 Task: Make in the project BarTech a sprint 'Onboarding and Training Sprint'. Create in the project BarTech a sprint 'Onboarding and Training Sprint'. Add in the project BarTech a sprint 'Onboarding and Training Sprint'
Action: Mouse moved to (187, 55)
Screenshot: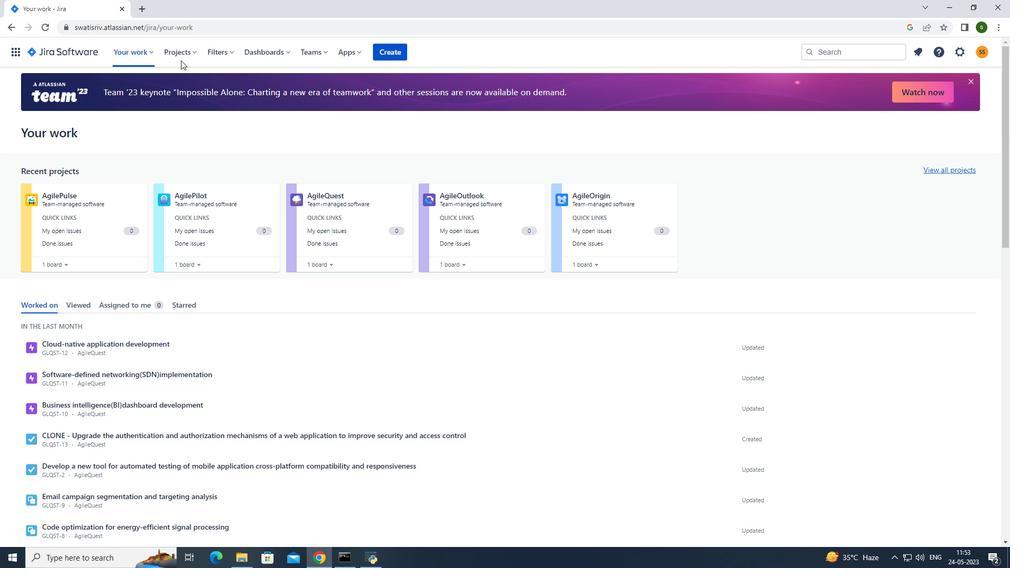 
Action: Mouse pressed left at (187, 55)
Screenshot: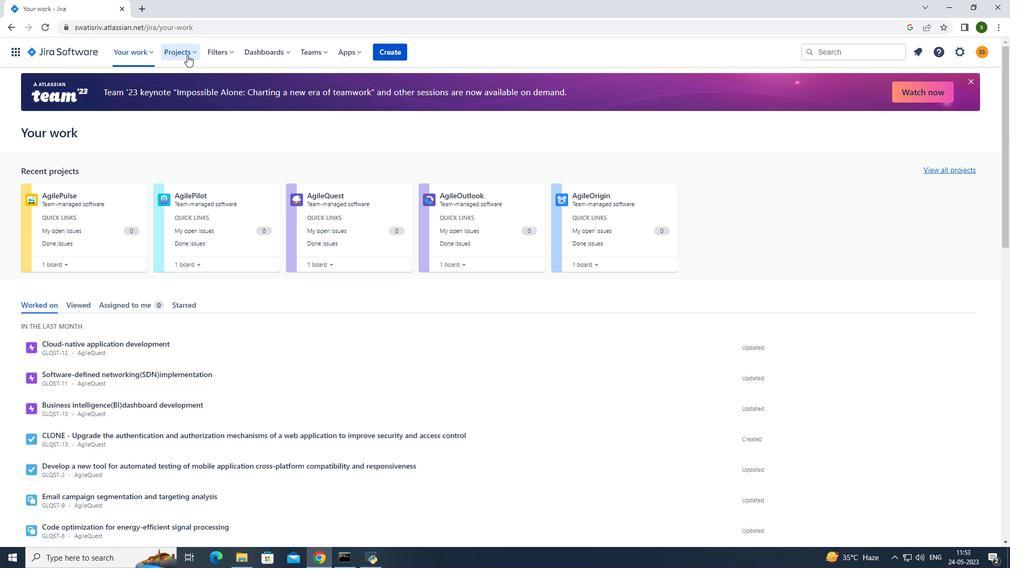 
Action: Mouse moved to (205, 92)
Screenshot: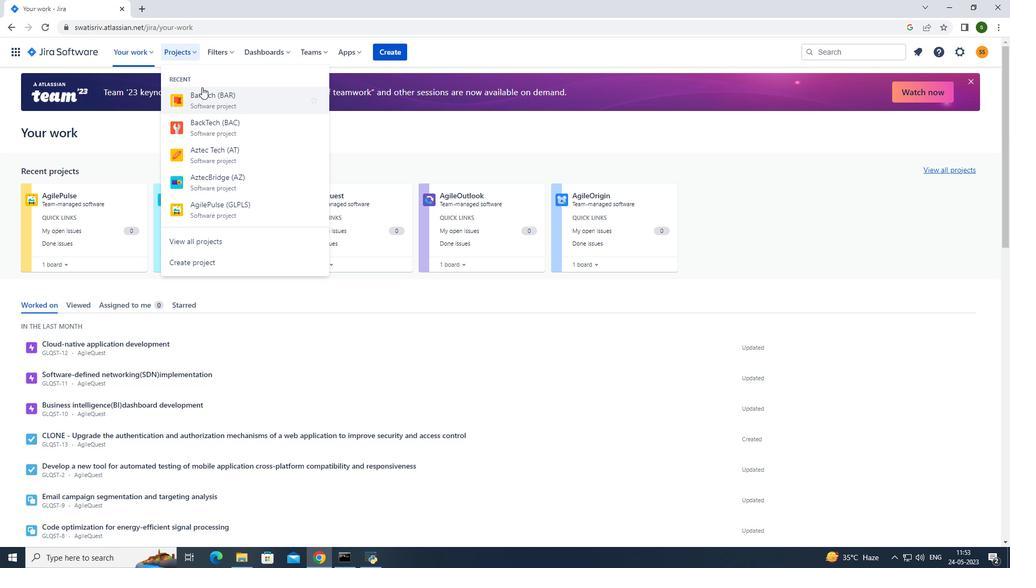 
Action: Mouse pressed left at (205, 92)
Screenshot: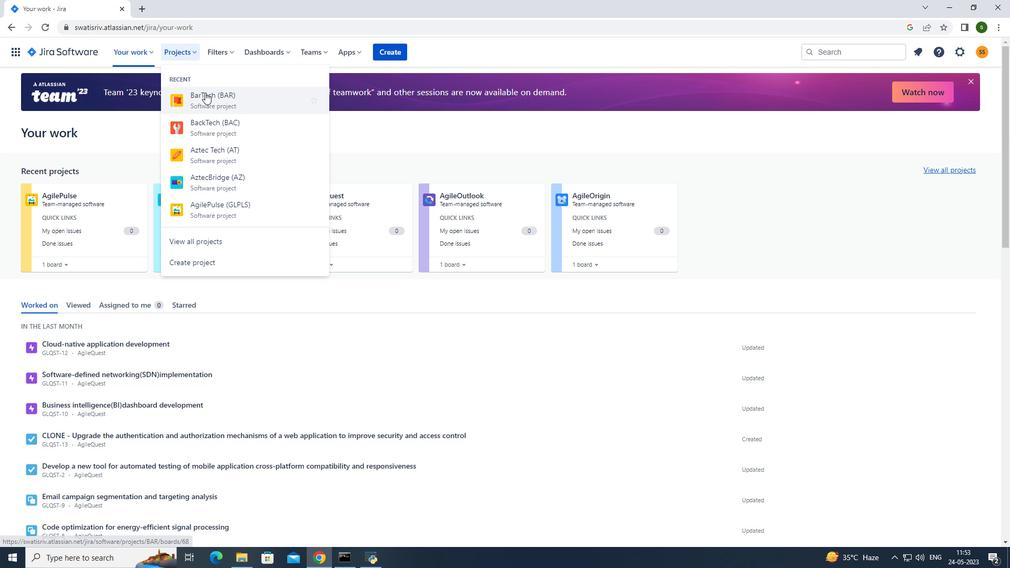 
Action: Mouse moved to (73, 158)
Screenshot: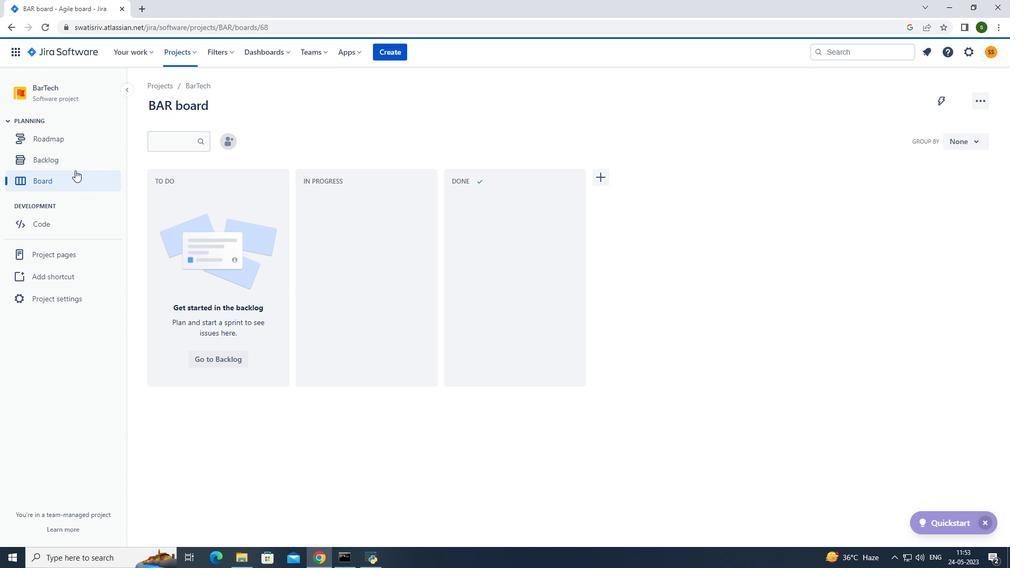 
Action: Mouse pressed left at (73, 158)
Screenshot: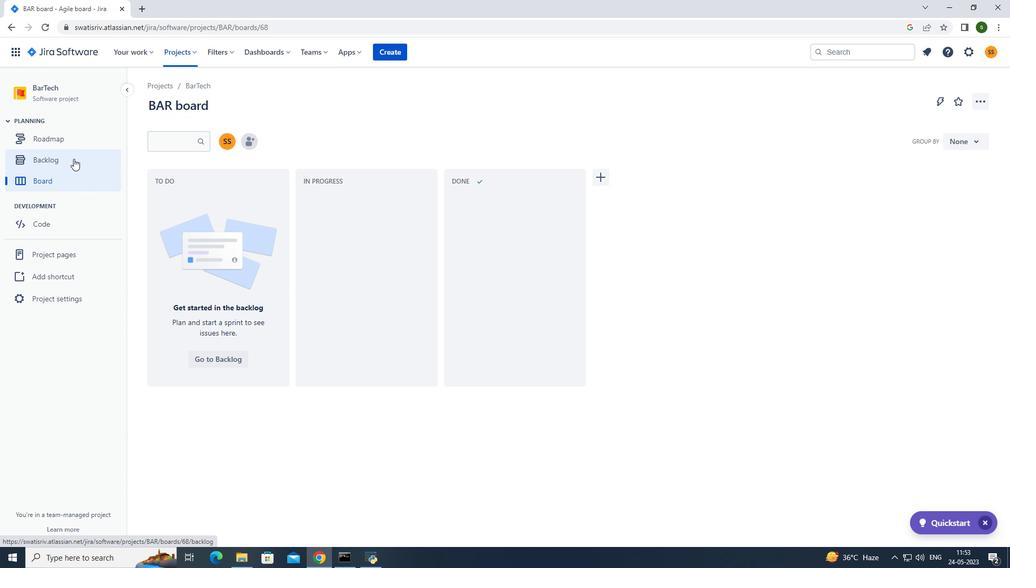 
Action: Mouse moved to (950, 169)
Screenshot: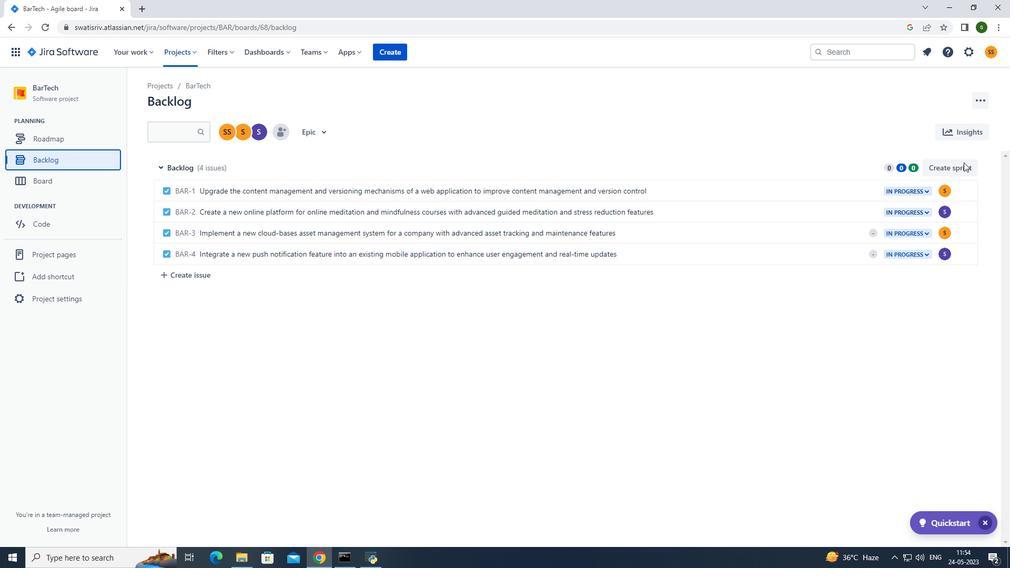 
Action: Mouse pressed left at (950, 169)
Screenshot: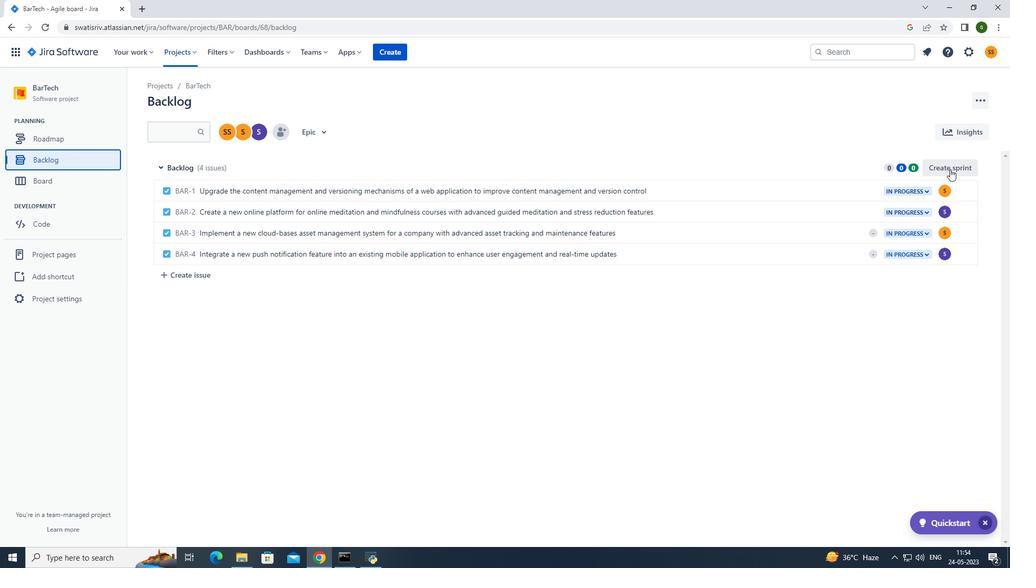 
Action: Mouse moved to (968, 167)
Screenshot: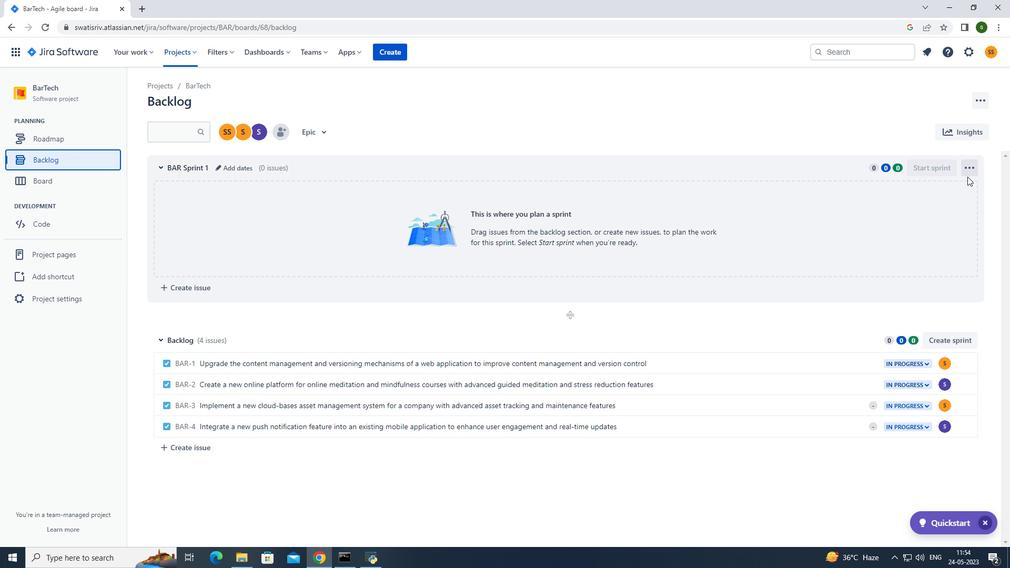 
Action: Mouse pressed left at (968, 167)
Screenshot: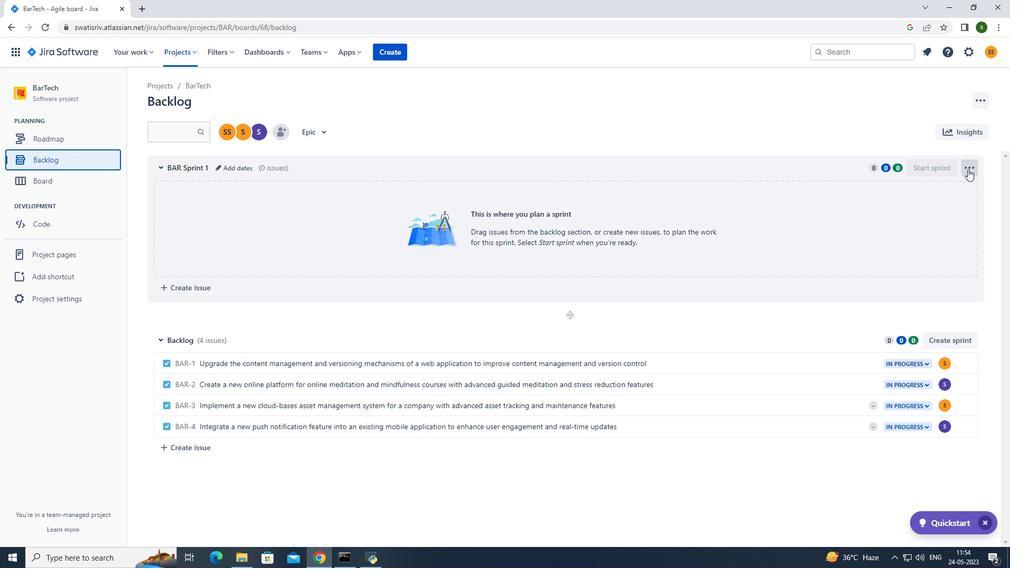 
Action: Mouse moved to (951, 186)
Screenshot: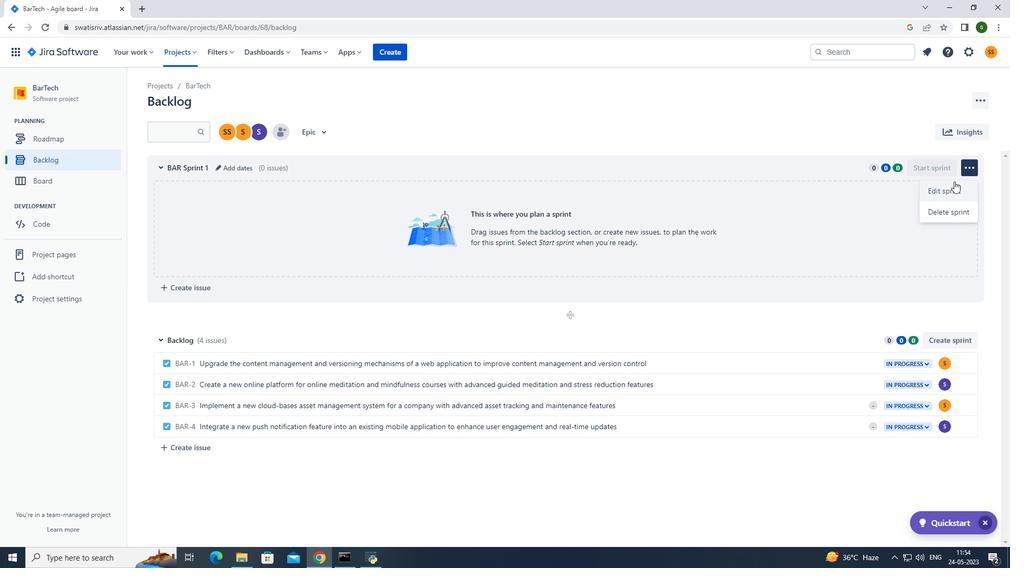 
Action: Mouse pressed left at (951, 186)
Screenshot: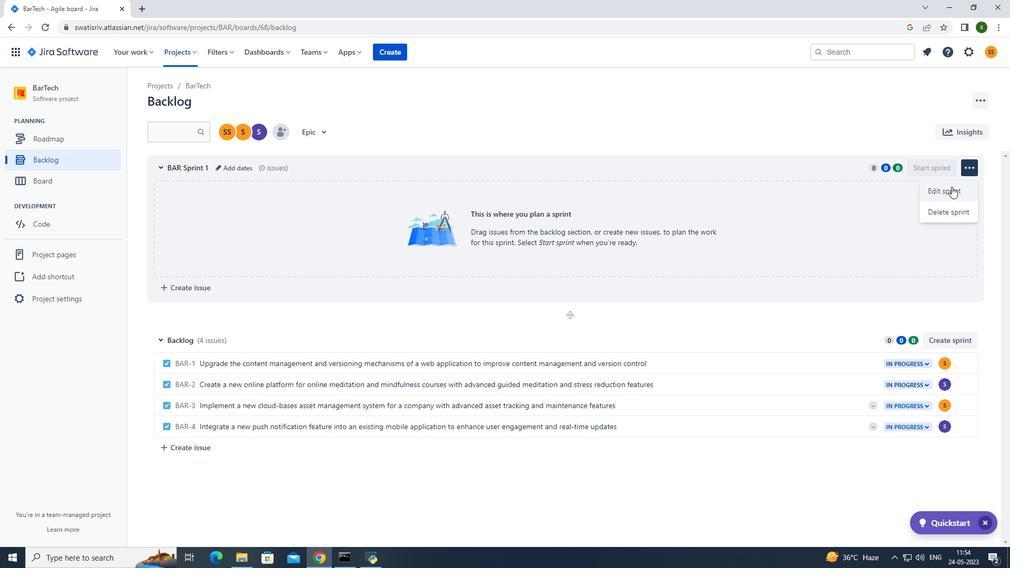 
Action: Mouse moved to (448, 133)
Screenshot: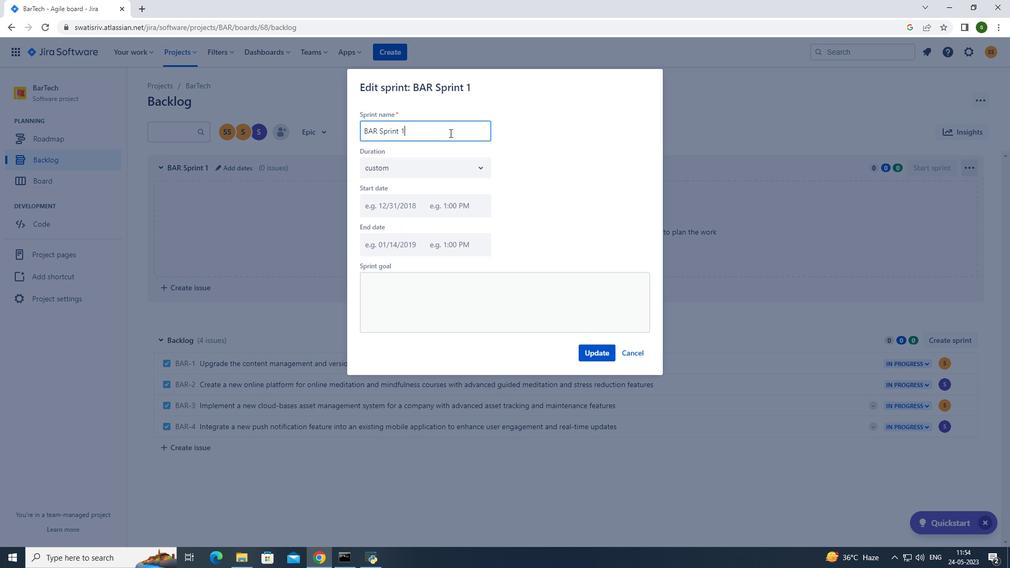 
Action: Key pressed <Key.backspace><Key.backspace><Key.backspace><Key.backspace><Key.backspace><Key.backspace><Key.backspace><Key.backspace><Key.backspace><Key.backspace><Key.backspace><Key.backspace><Key.backspace><Key.backspace><Key.caps_lock>O<Key.caps_lock>nboarding<Key.space>and<Key.space><Key.caps_lock>T<Key.caps_lock>raining<Key.space><Key.caps_lock>S<Key.caps_lock>print
Screenshot: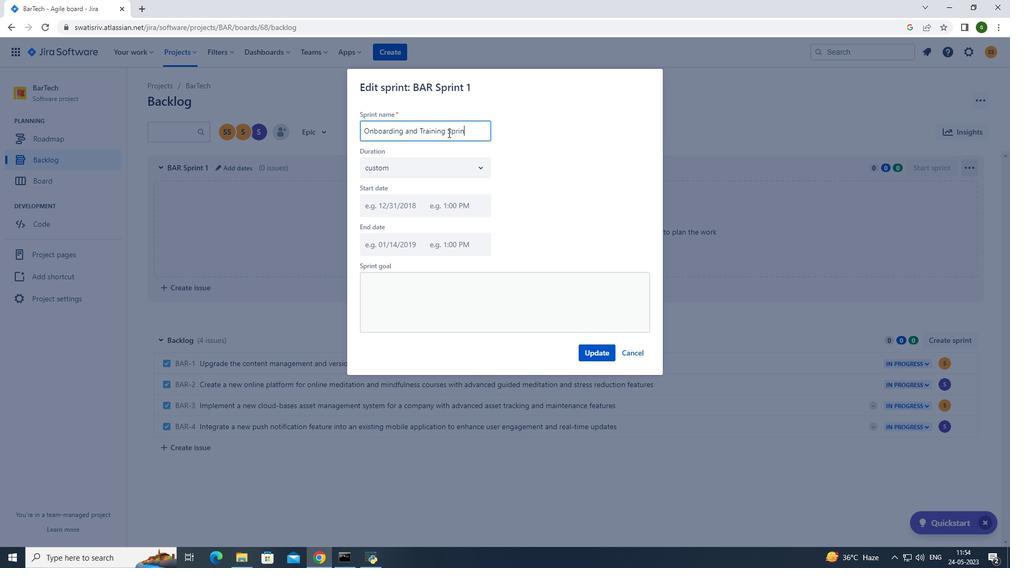 
Action: Mouse moved to (594, 354)
Screenshot: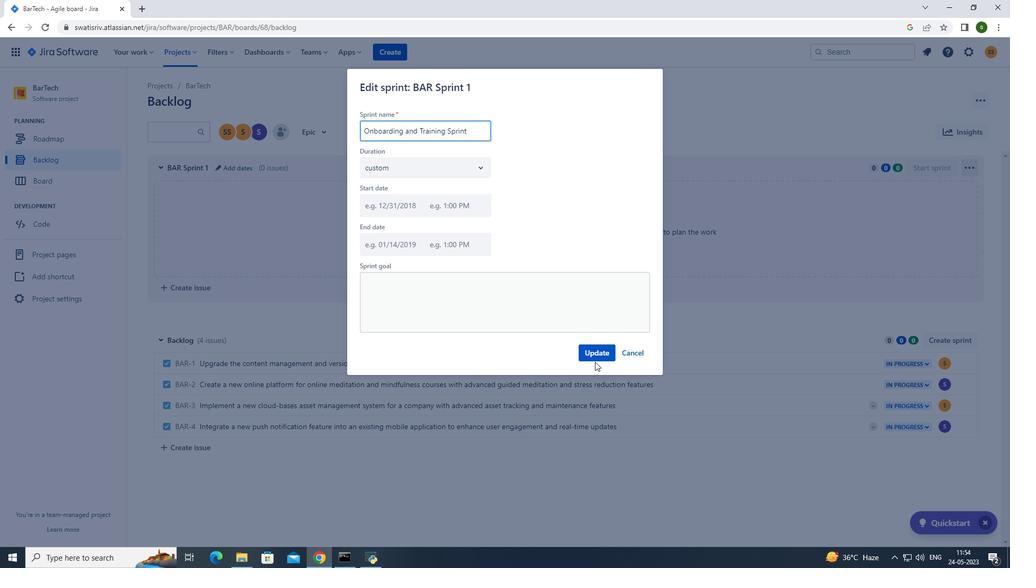 
Action: Mouse pressed left at (594, 354)
Screenshot: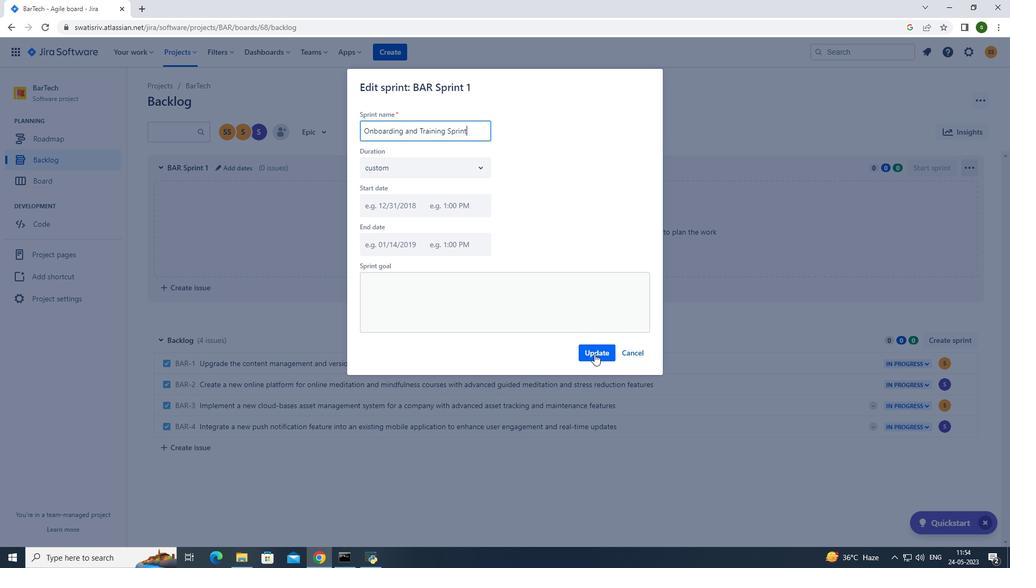 
Action: Mouse moved to (186, 46)
Screenshot: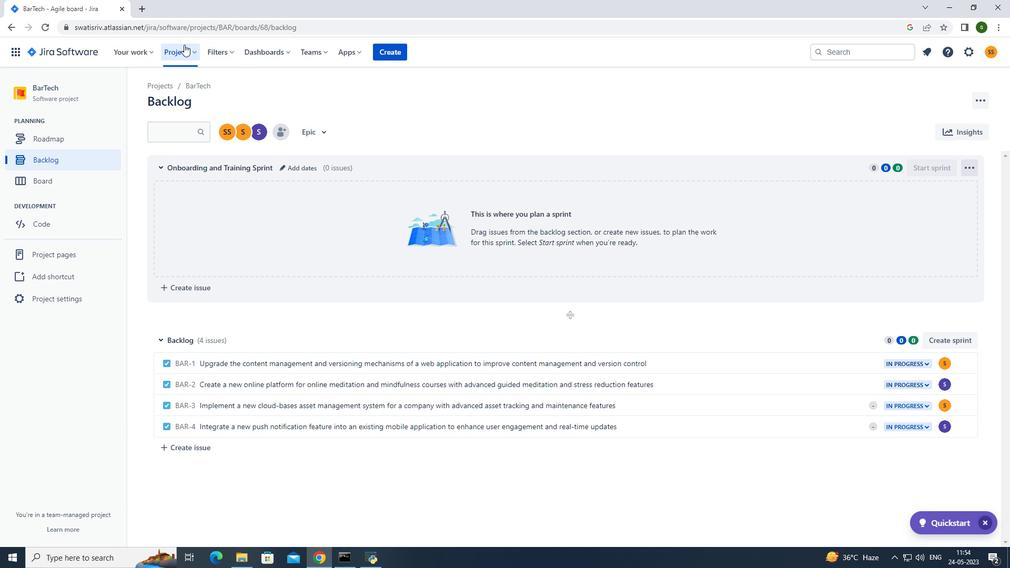 
Action: Mouse pressed left at (186, 46)
Screenshot: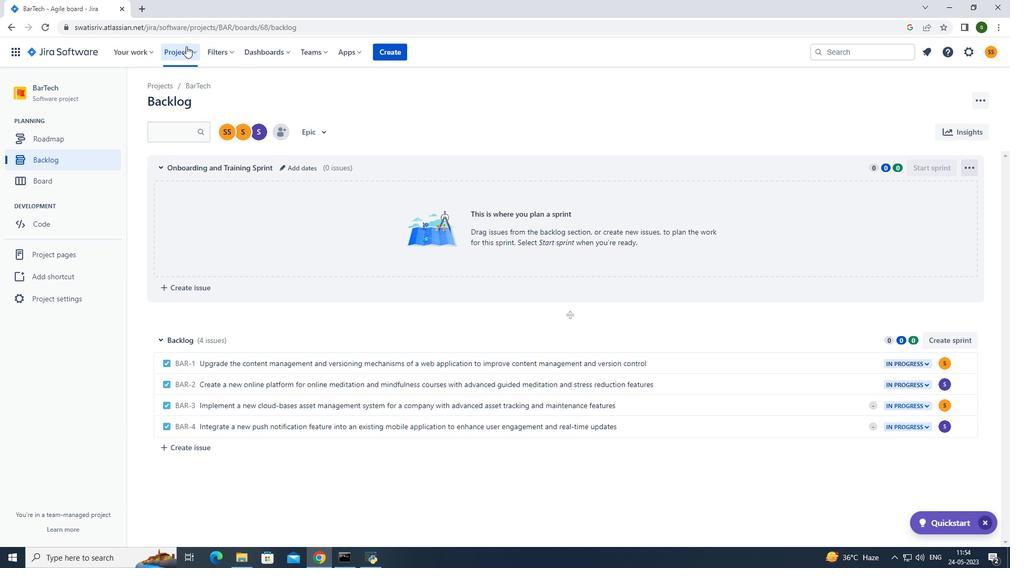 
Action: Mouse moved to (215, 104)
Screenshot: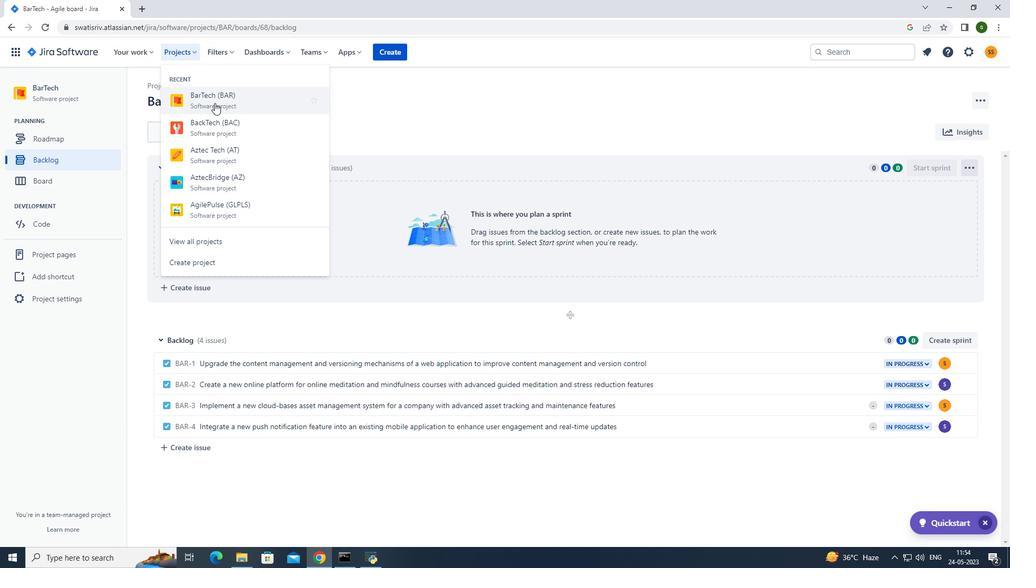 
Action: Mouse pressed left at (215, 104)
Screenshot: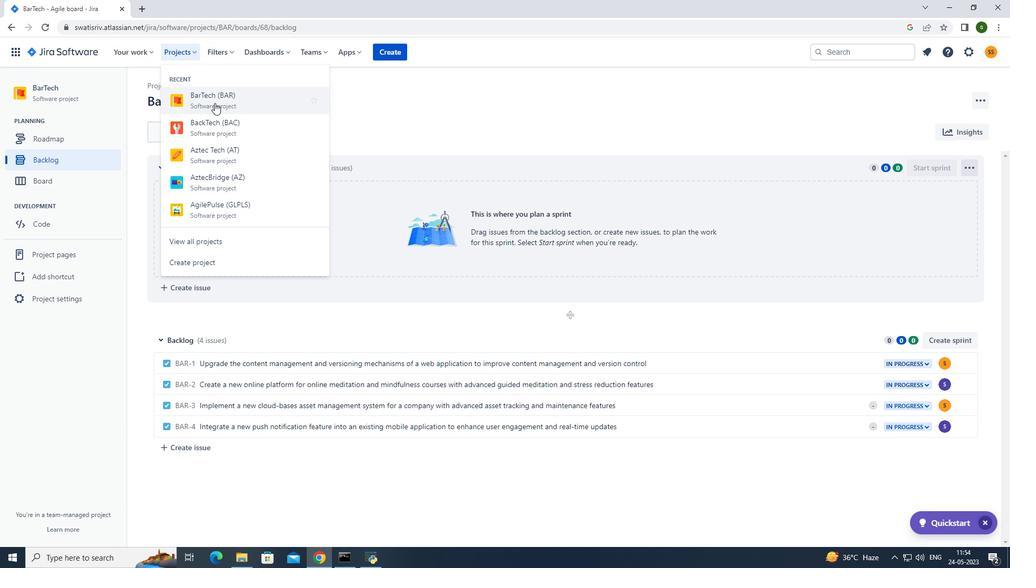 
Action: Mouse moved to (84, 166)
Screenshot: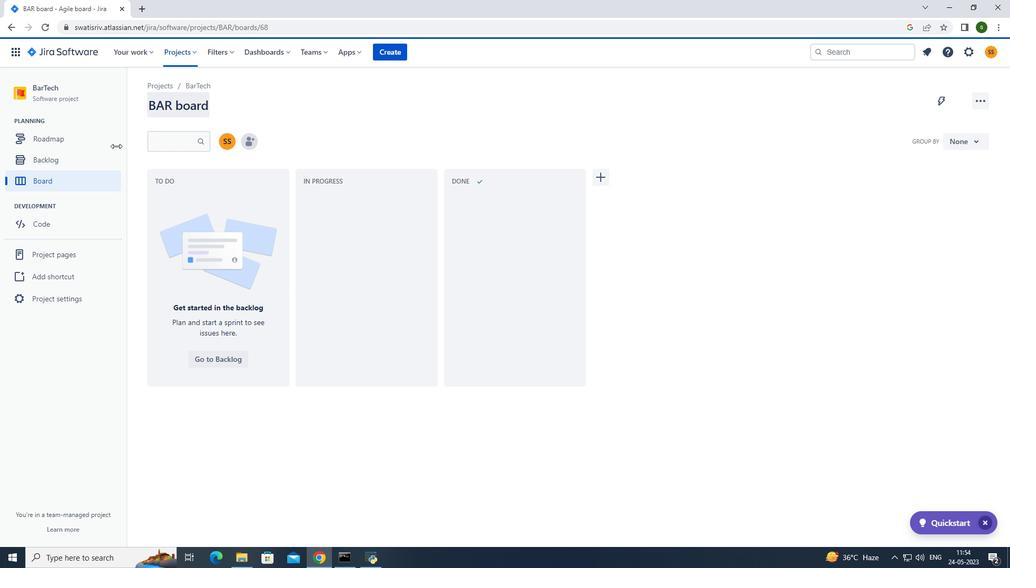 
Action: Mouse pressed left at (84, 166)
Screenshot: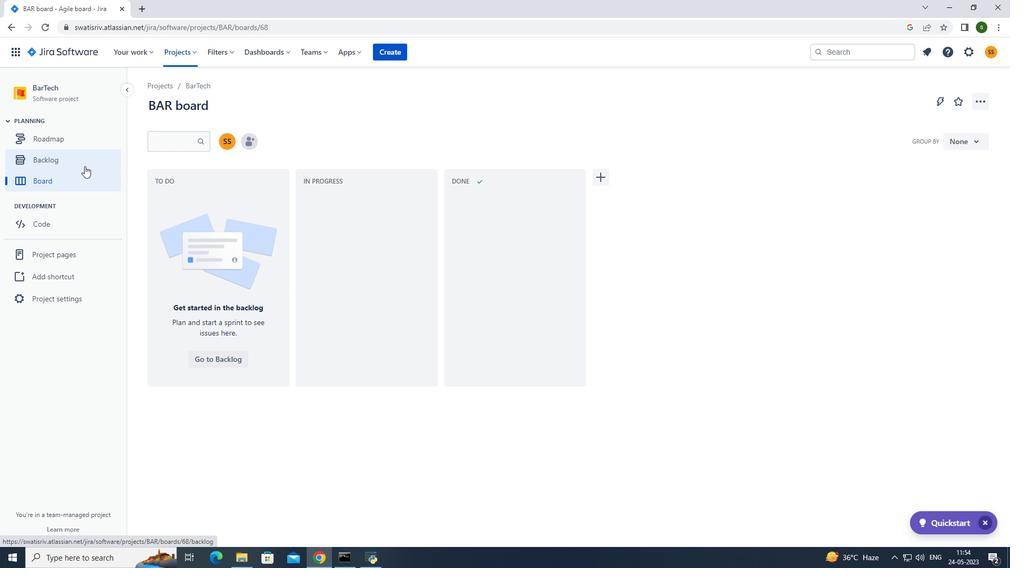 
Action: Mouse moved to (940, 334)
Screenshot: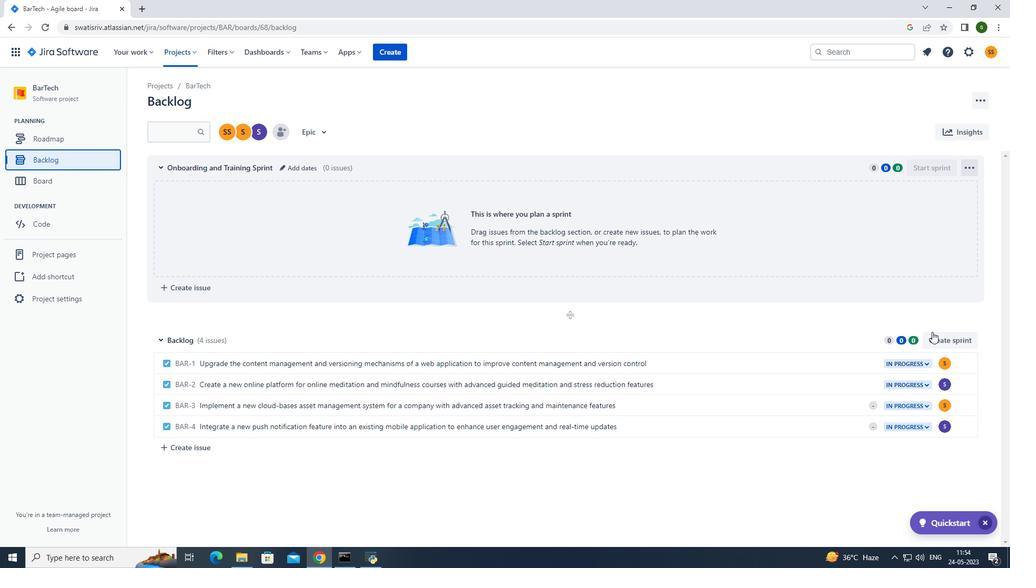 
Action: Mouse pressed left at (940, 334)
Screenshot: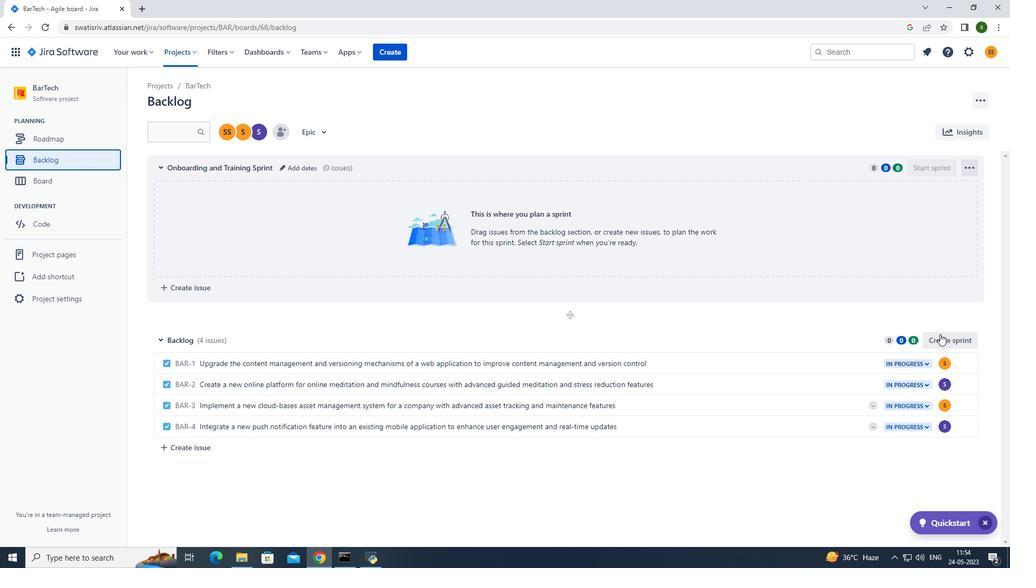 
Action: Mouse moved to (964, 338)
Screenshot: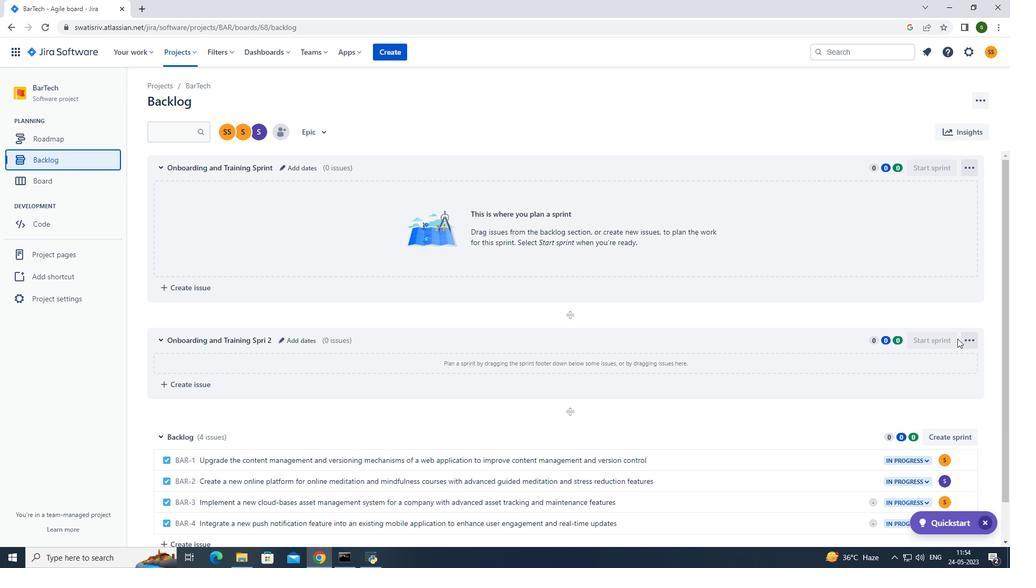
Action: Mouse pressed left at (964, 338)
Screenshot: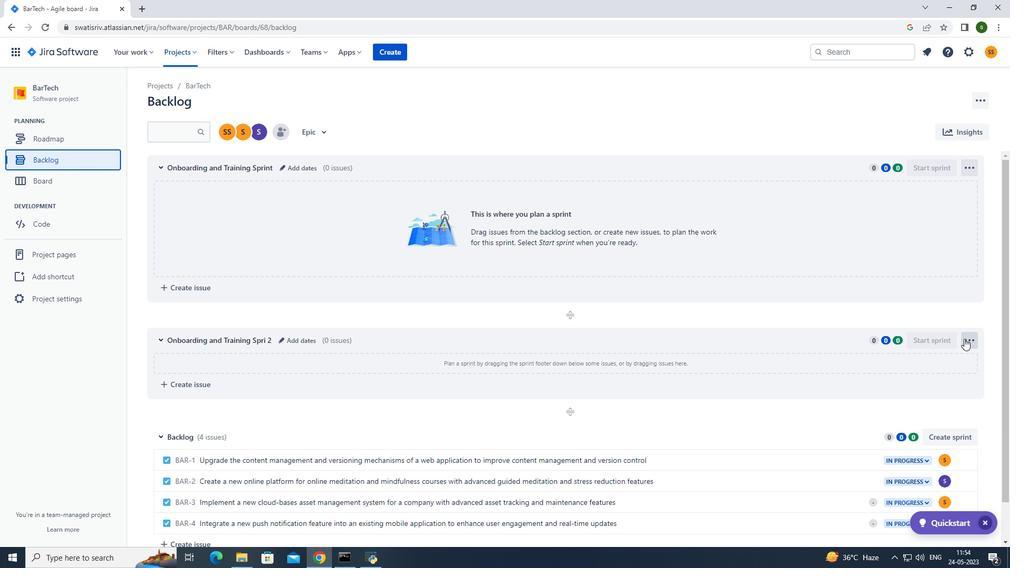
Action: Mouse moved to (939, 385)
Screenshot: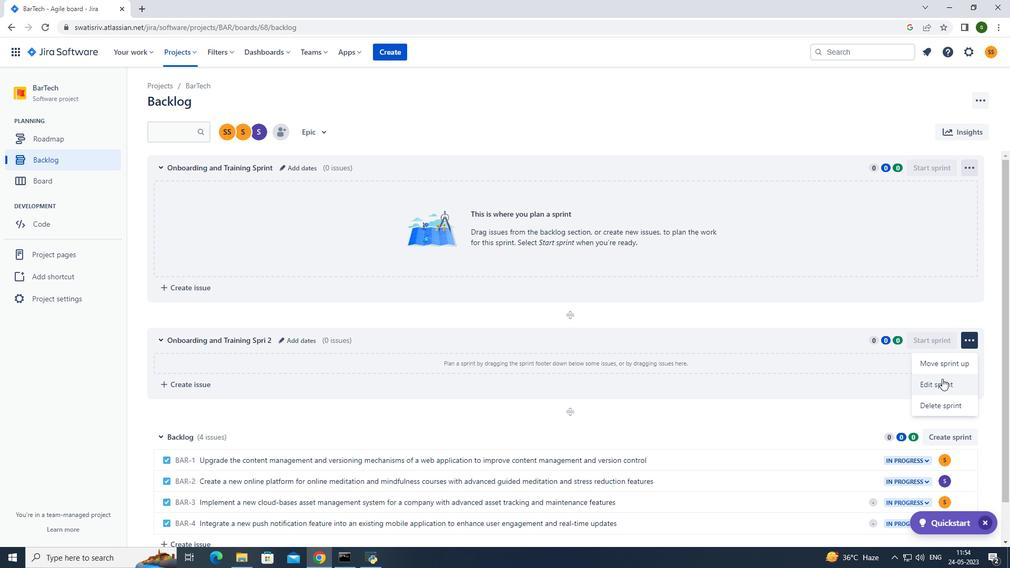 
Action: Mouse pressed left at (939, 385)
Screenshot: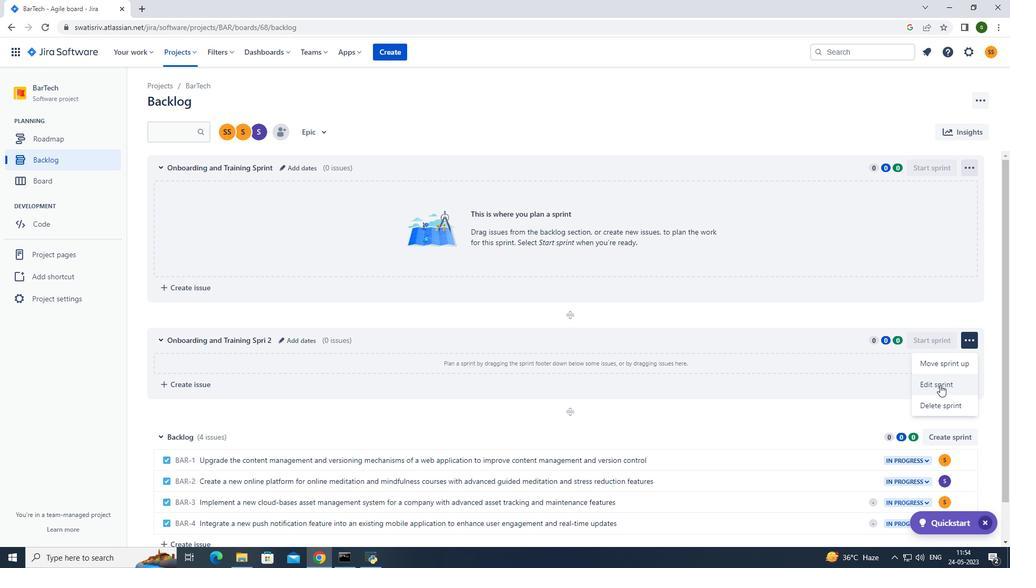 
Action: Mouse moved to (477, 121)
Screenshot: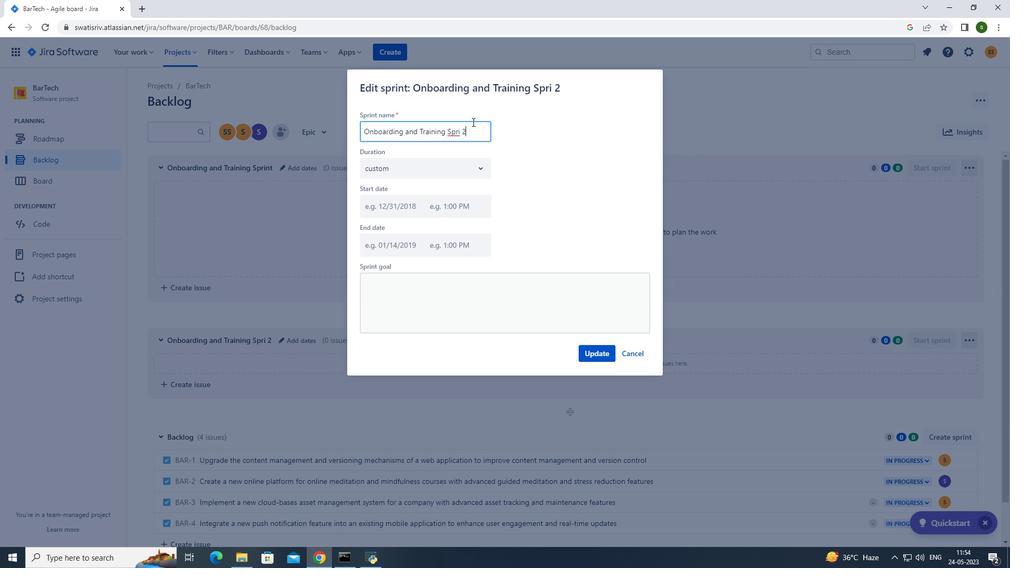 
Action: Key pressed <Key.backspace><Key.backspace><Key.backspace><Key.backspace><Key.backspace><Key.backspace><Key.backspace><Key.backspace><Key.backspace><Key.backspace><Key.backspace><Key.backspace><Key.backspace><Key.backspace><Key.backspace><Key.backspace><Key.backspace><Key.backspace><Key.backspace><Key.backspace><Key.backspace><Key.backspace><Key.backspace><Key.backspace><Key.backspace><Key.backspace><Key.backspace><Key.backspace><Key.backspace><Key.backspace><Key.backspace><Key.backspace><Key.backspace><Key.backspace><Key.backspace><Key.backspace><Key.backspace><Key.backspace><Key.backspace><Key.backspace><Key.backspace><Key.backspace><Key.backspace><Key.caps_lock>O<Key.caps_lock>nboarding<Key.space>and<Key.space><Key.caps_lock>T<Key.caps_lock>raining<Key.space>s<Key.caps_lock><Key.backspace>S<Key.caps_lock>print
Screenshot: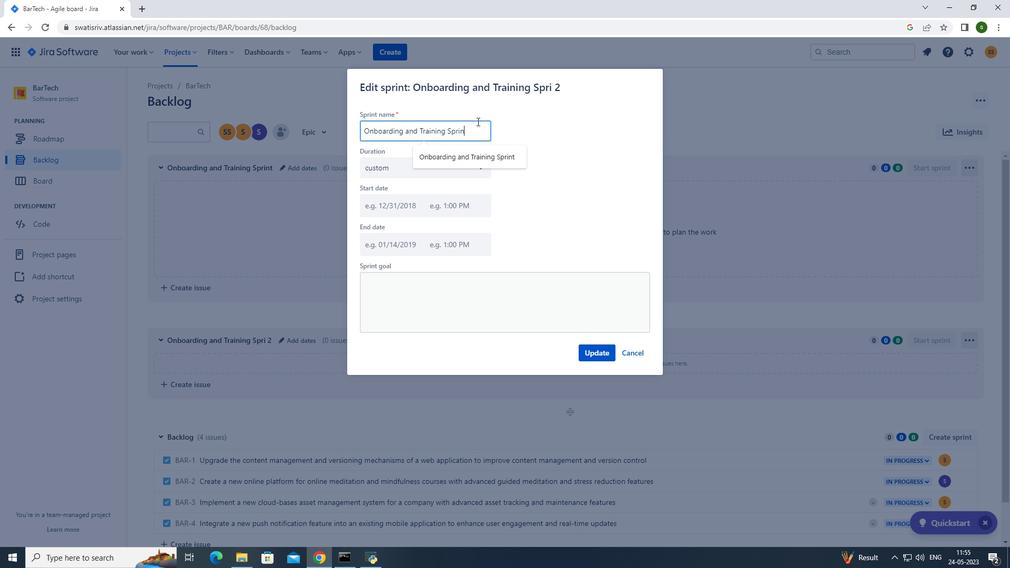 
Action: Mouse moved to (597, 354)
Screenshot: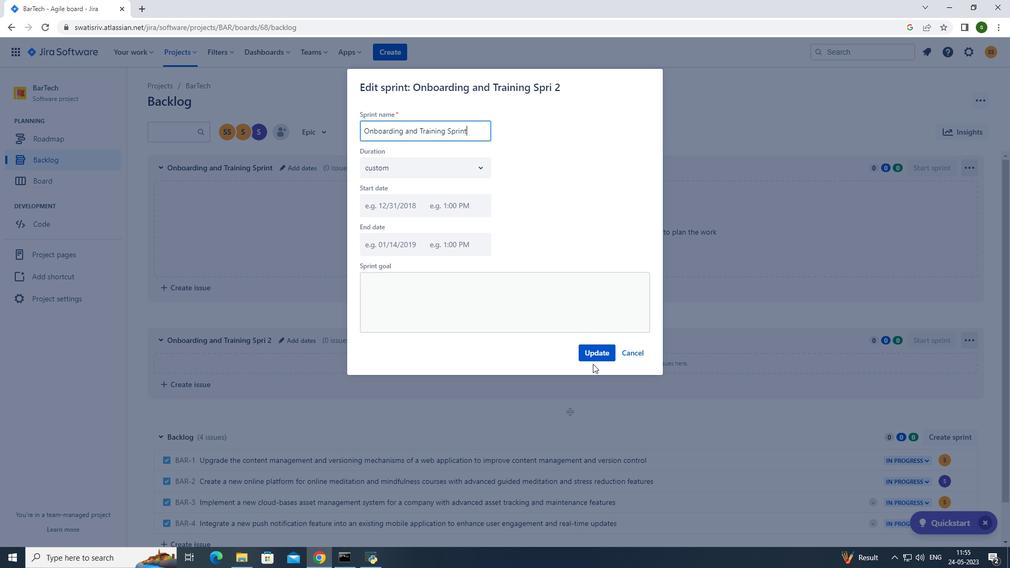 
Action: Mouse pressed left at (597, 354)
Screenshot: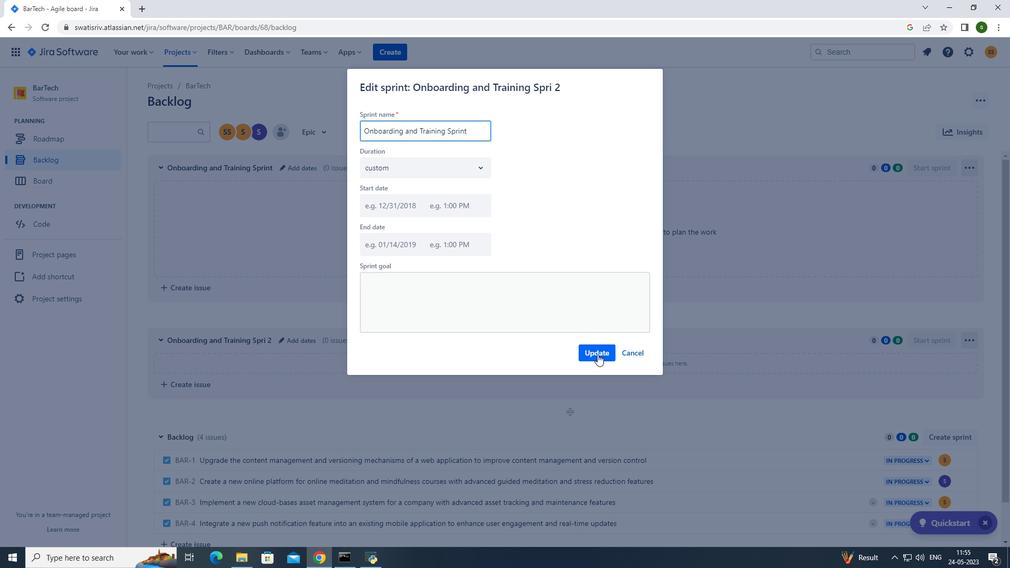 
Action: Mouse moved to (186, 43)
Screenshot: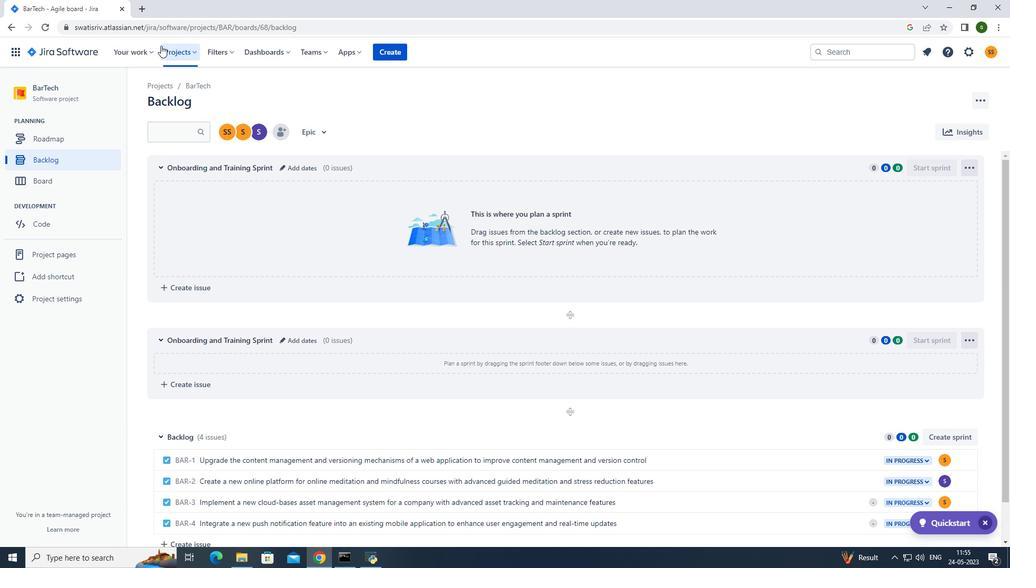 
Action: Mouse pressed left at (186, 43)
Screenshot: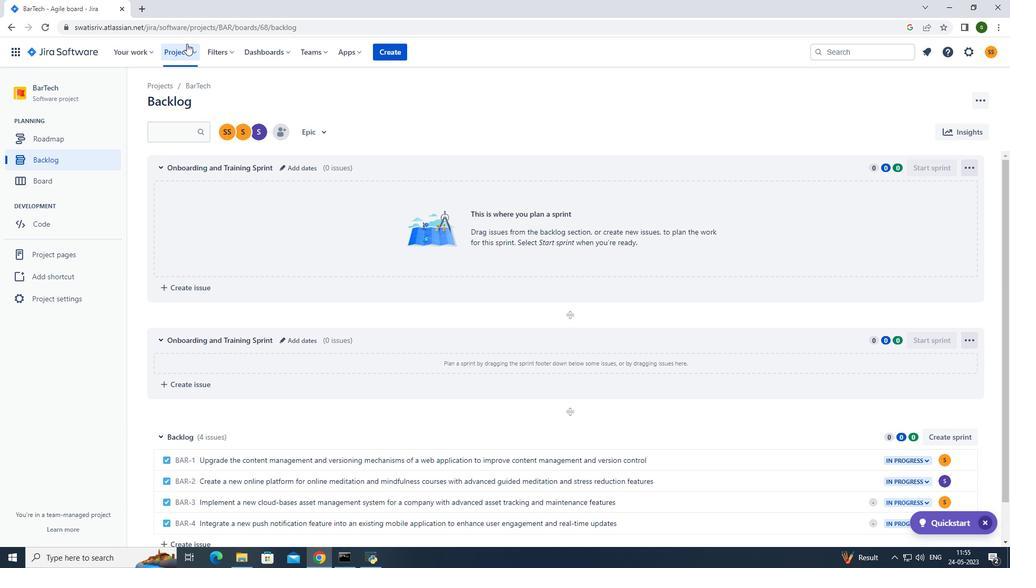 
Action: Mouse moved to (218, 93)
Screenshot: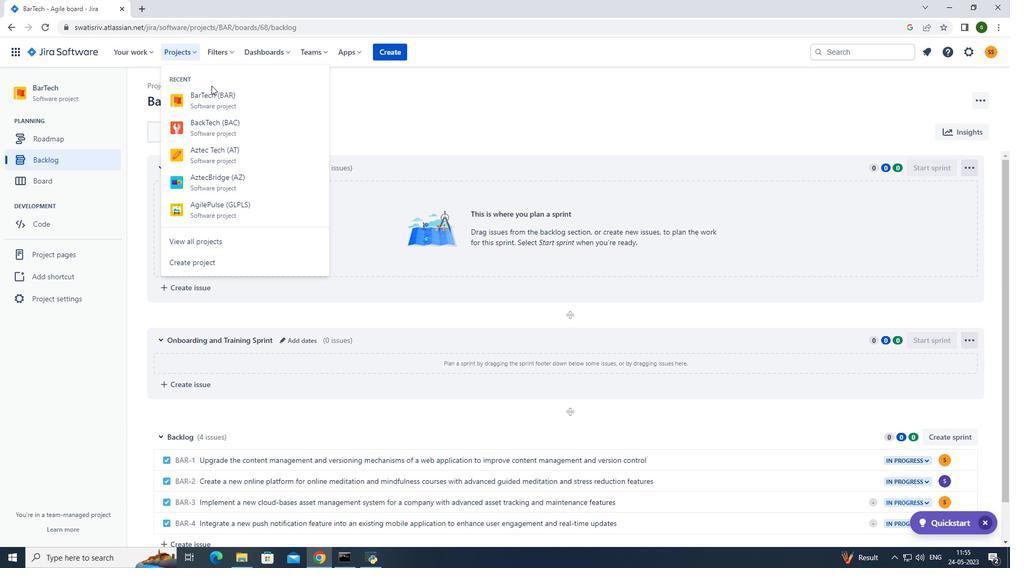 
Action: Mouse pressed left at (218, 93)
Screenshot: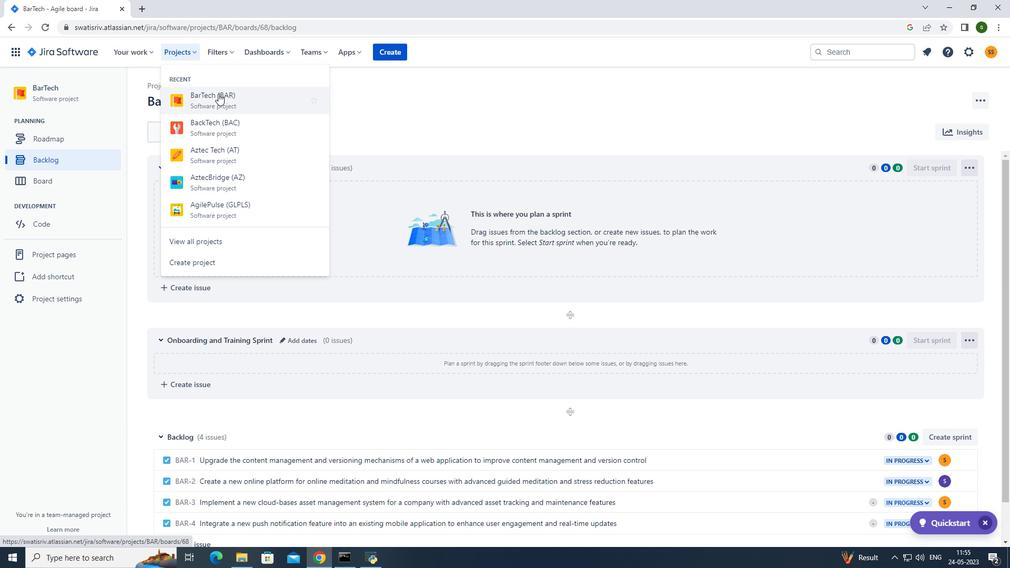 
Action: Mouse moved to (220, 354)
Screenshot: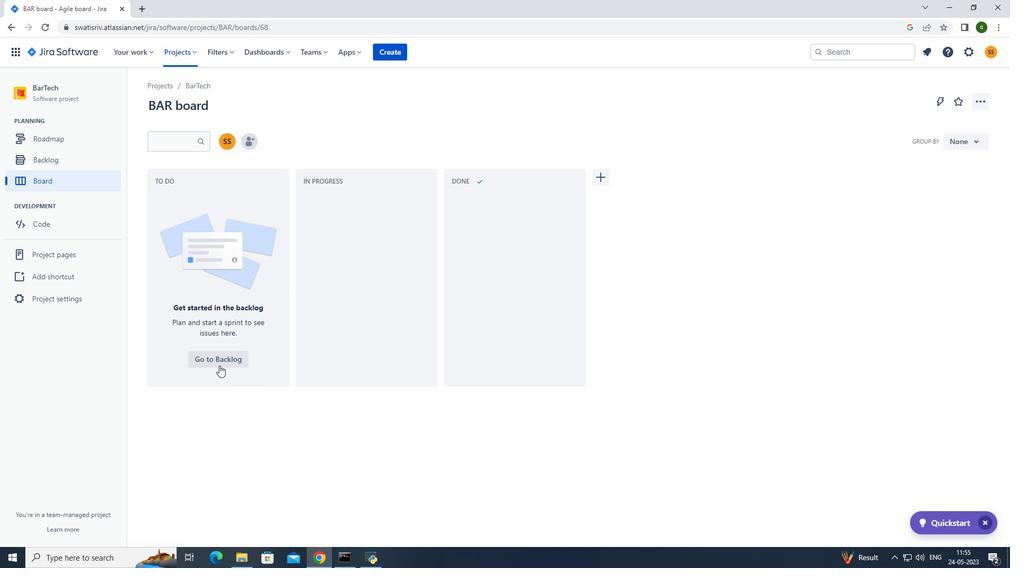 
Action: Mouse pressed left at (220, 354)
Screenshot: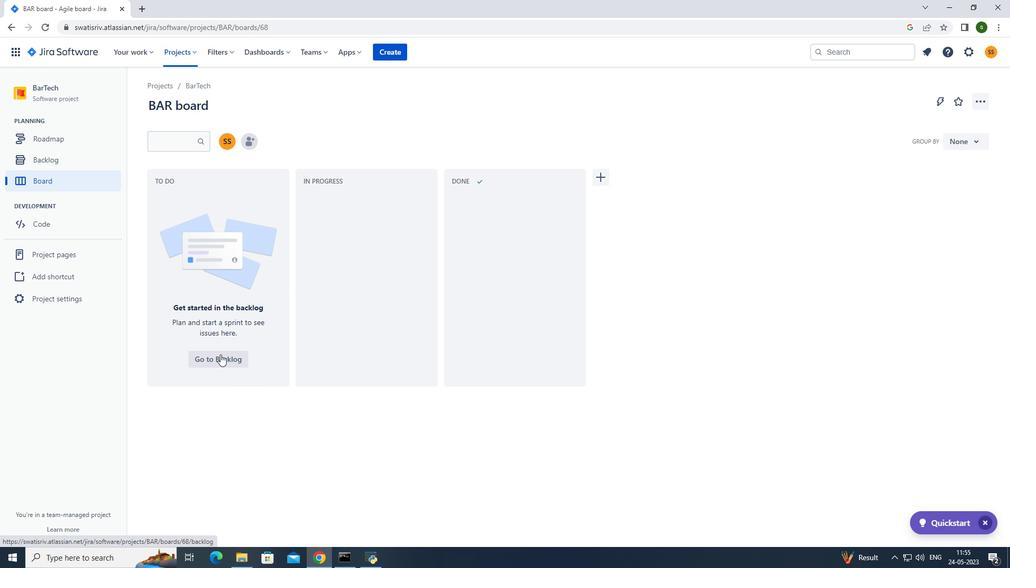 
Action: Mouse moved to (950, 436)
Screenshot: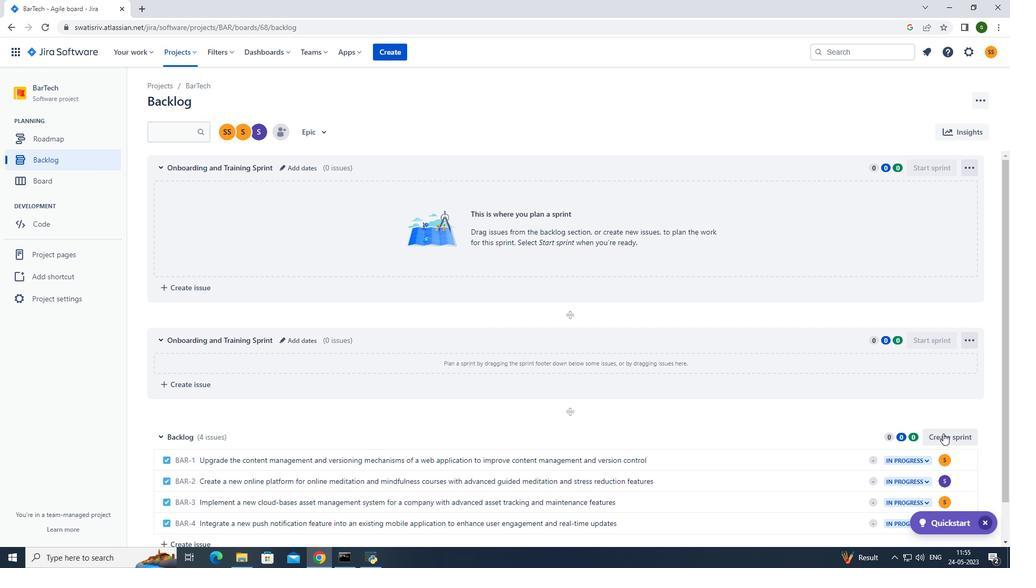 
Action: Mouse pressed left at (950, 436)
Screenshot: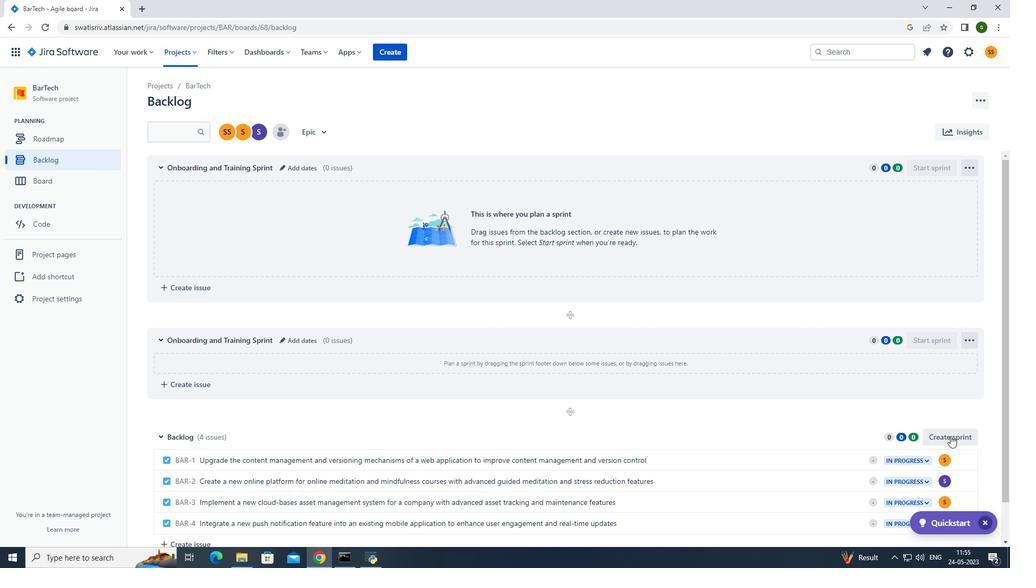
Action: Mouse moved to (974, 435)
Screenshot: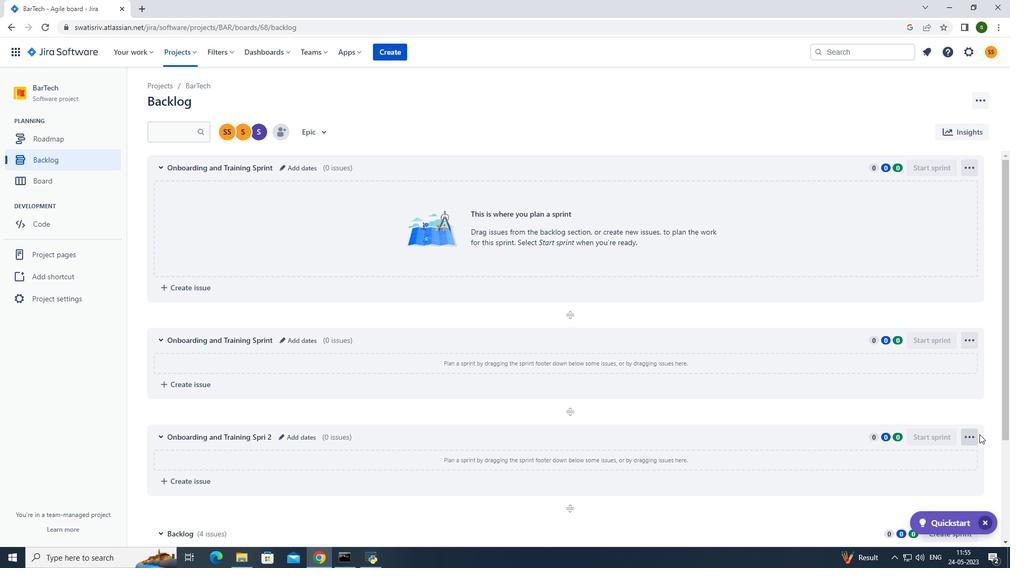 
Action: Mouse pressed left at (974, 435)
Screenshot: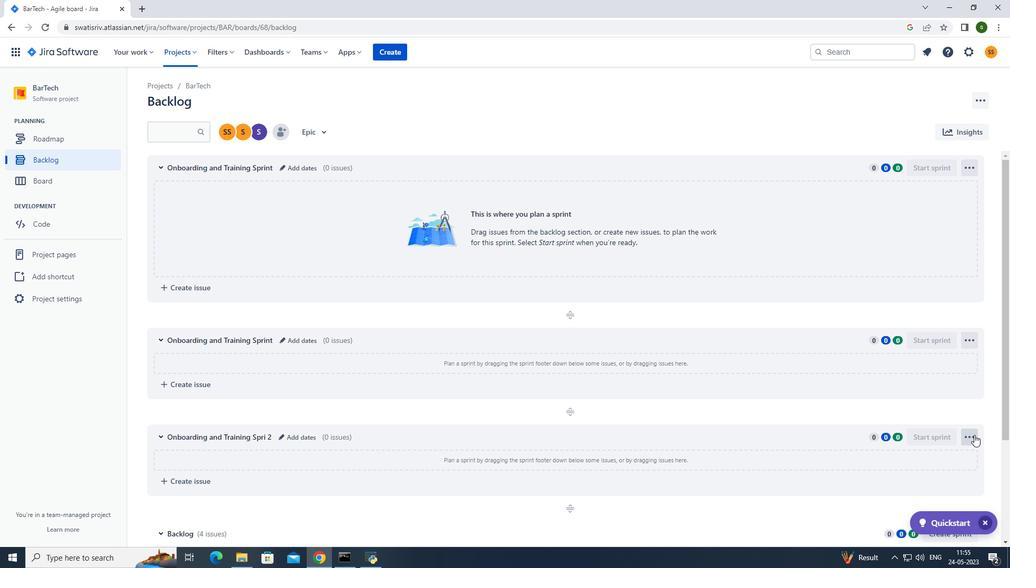 
Action: Mouse moved to (932, 483)
Screenshot: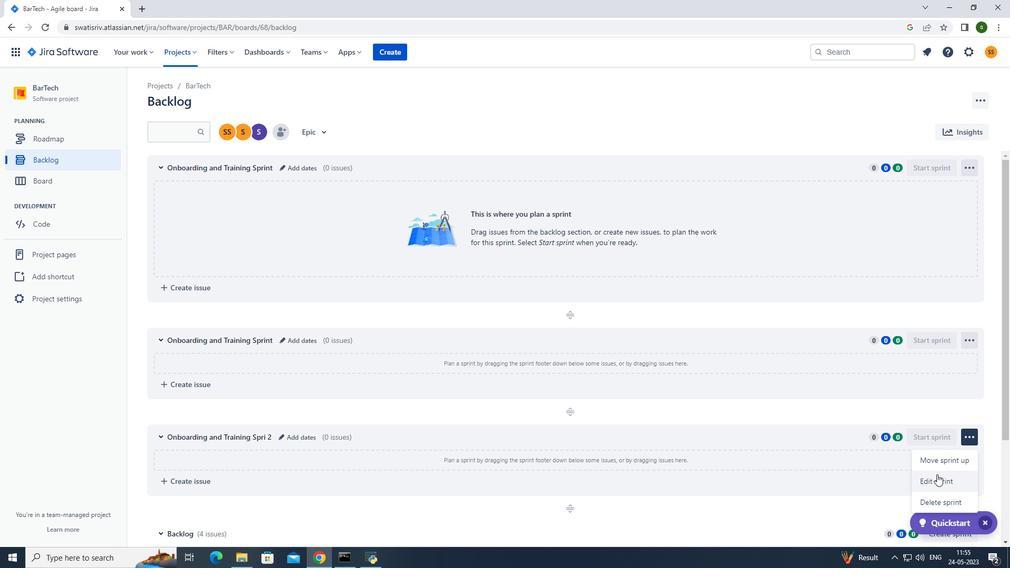 
Action: Mouse pressed left at (932, 483)
Screenshot: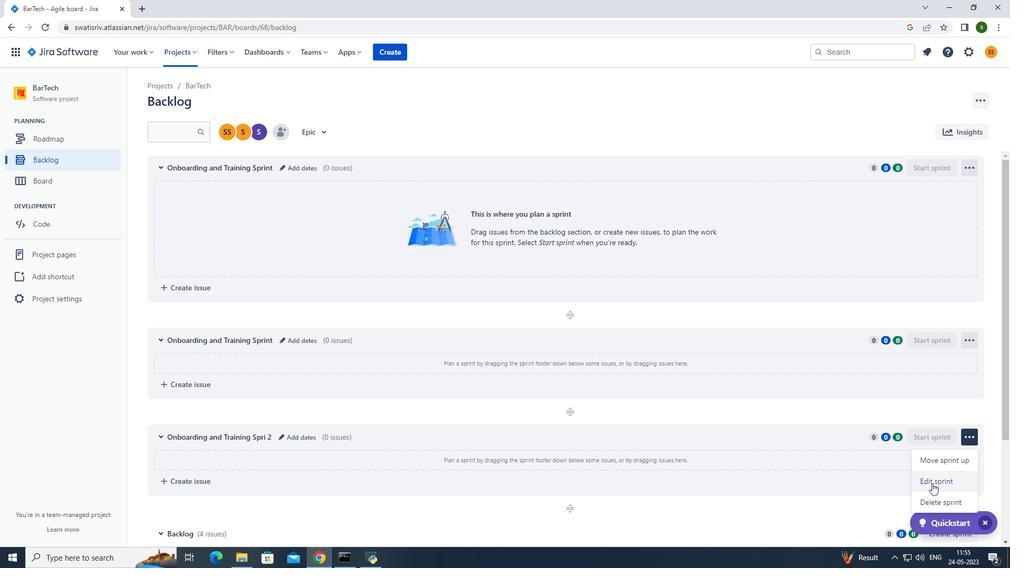 
Action: Mouse moved to (480, 130)
Screenshot: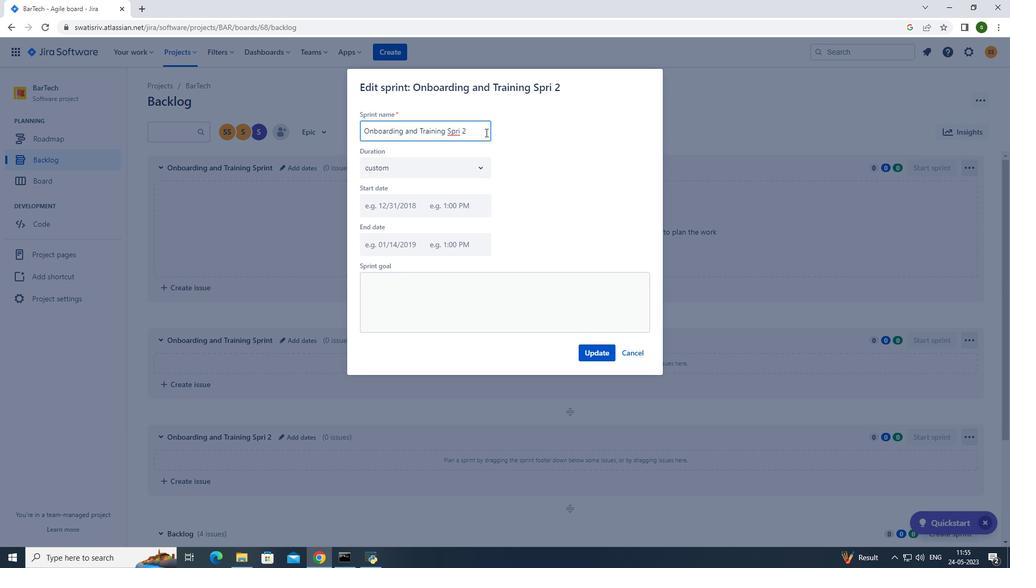 
Action: Key pressed <Key.backspace><Key.backspace><Key.backspace><Key.backspace><Key.backspace><Key.backspace><Key.backspace><Key.backspace><Key.backspace><Key.backspace><Key.backspace><Key.backspace><Key.backspace><Key.backspace><Key.backspace><Key.backspace><Key.backspace><Key.backspace><Key.backspace><Key.backspace><Key.backspace><Key.backspace><Key.backspace><Key.backspace><Key.backspace><Key.backspace><Key.backspace><Key.backspace><Key.backspace><Key.backspace><Key.backspace><Key.backspace><Key.backspace><Key.backspace><Key.backspace><Key.backspace><Key.backspace><Key.backspace><Key.backspace><Key.backspace><Key.backspace><Key.backspace><Key.caps_lock>O<Key.caps_lock>nboarding<Key.space><Key.caps_lock><Key.caps_lock>and<Key.space><Key.caps_lock>T<Key.caps_lock>raining<Key.space><Key.caps_lock>S<Key.caps_lock>print
Screenshot: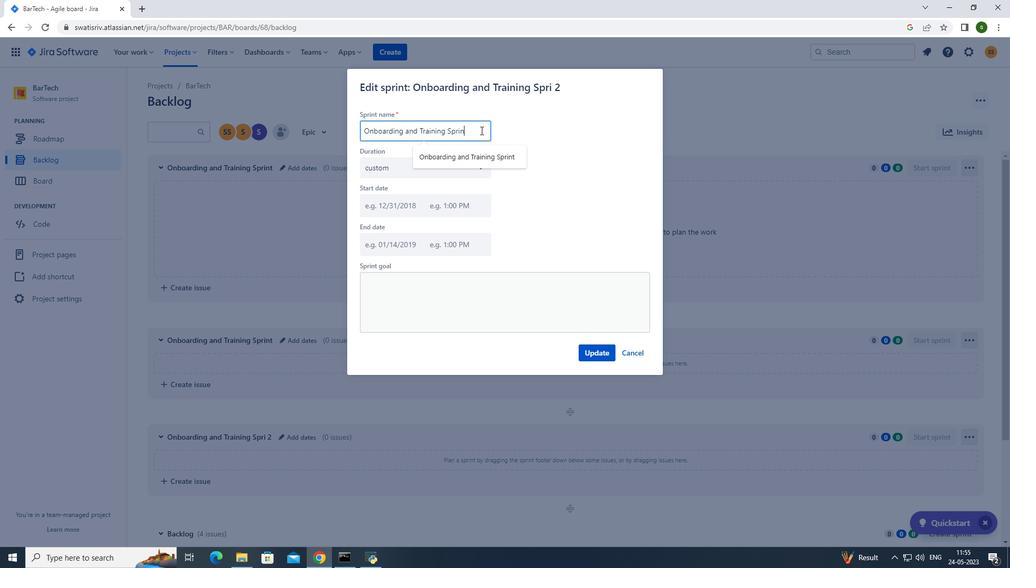
Action: Mouse moved to (594, 353)
Screenshot: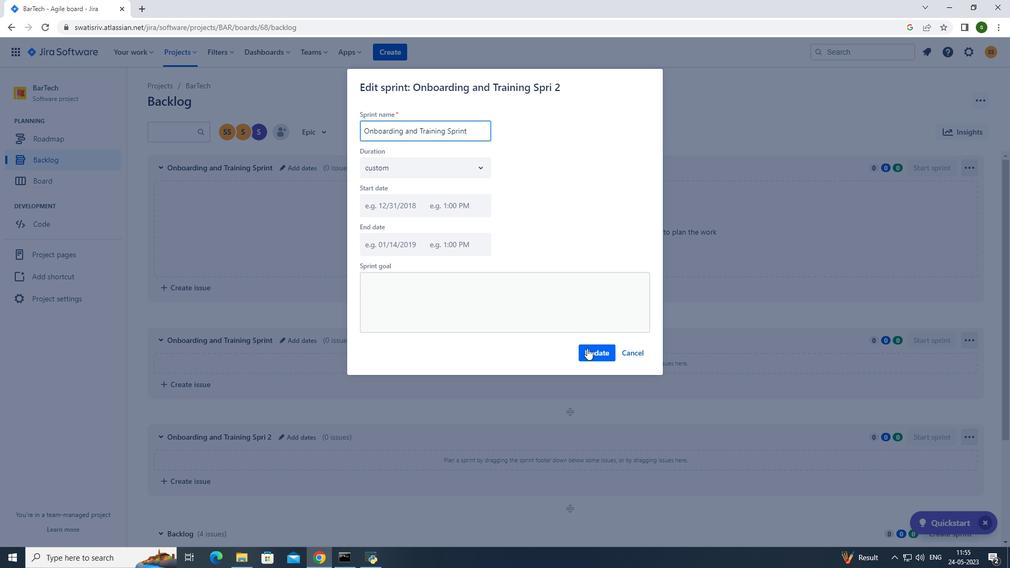 
Action: Mouse pressed left at (594, 353)
Screenshot: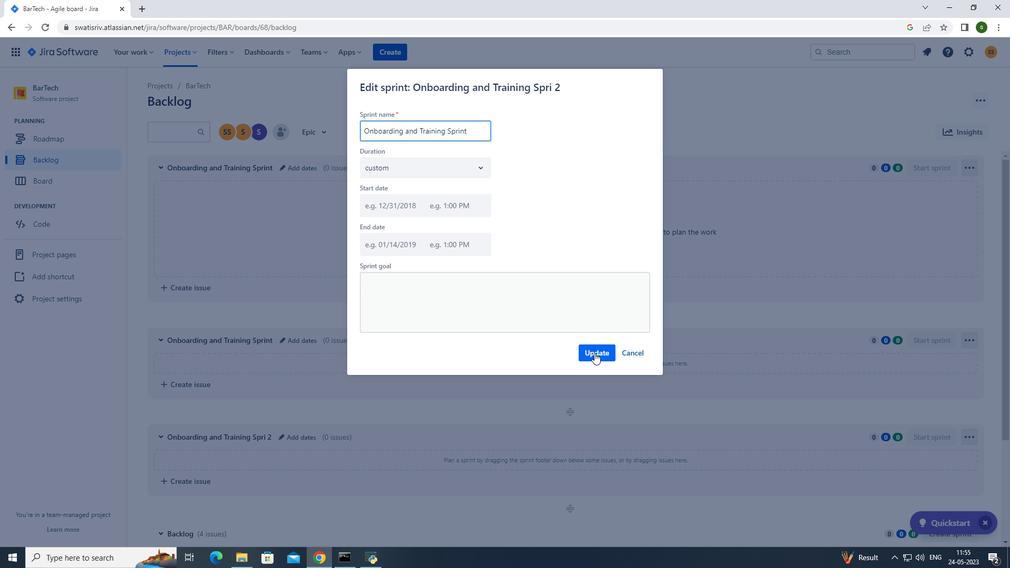 
Action: Mouse moved to (499, 143)
Screenshot: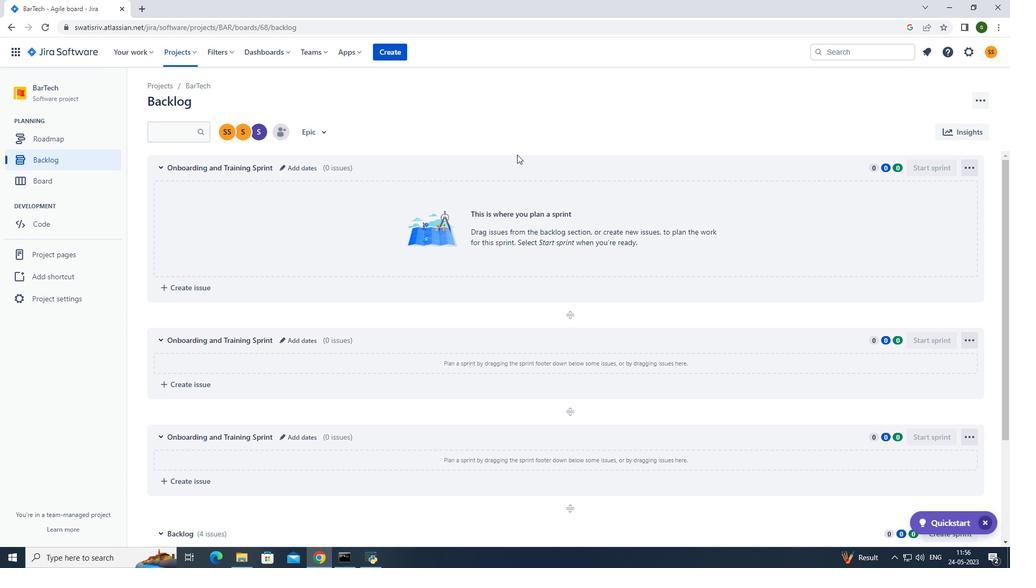 
